 Task: Log work in the project Trailblazer for the issue 'Implement a new cloud-based logistics optimization system for a company with advanced routing and scheduling capabilities' spent time as '5w 4d 12h 50m' and remaining time as '6w 2d 13h 55m' and clone the issue. Now add the issue to the epic 'Business Rules Management'.
Action: Mouse moved to (823, 281)
Screenshot: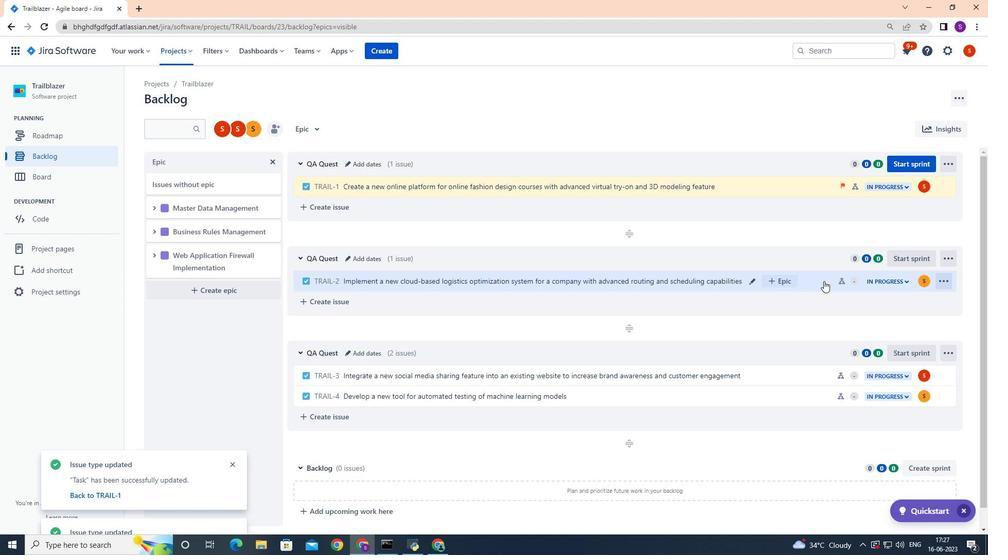 
Action: Mouse pressed left at (823, 281)
Screenshot: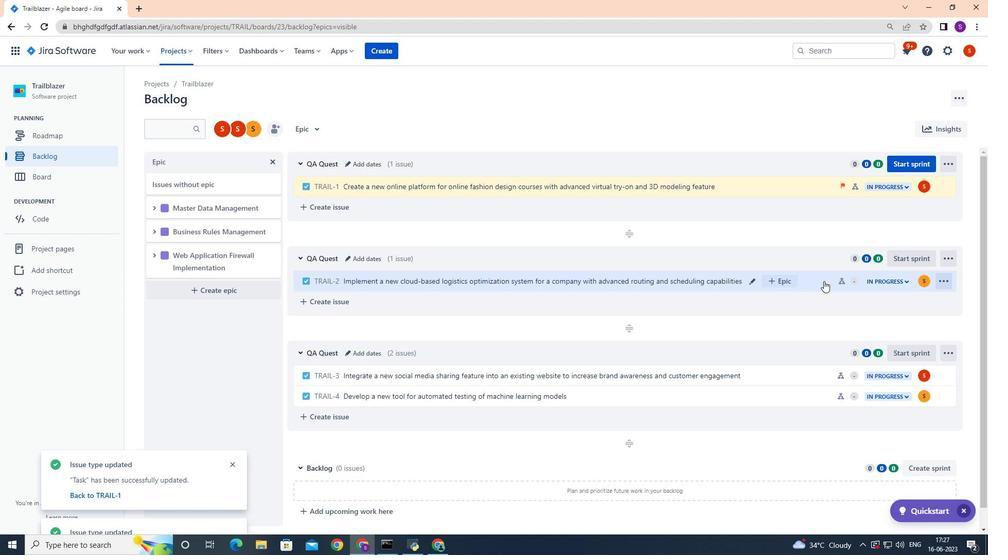 
Action: Mouse moved to (939, 160)
Screenshot: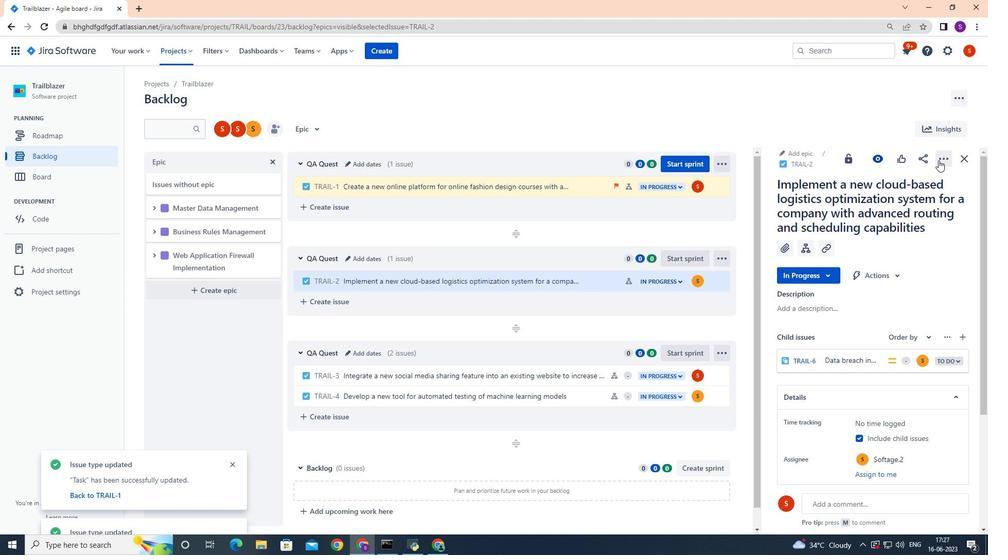 
Action: Mouse pressed left at (939, 160)
Screenshot: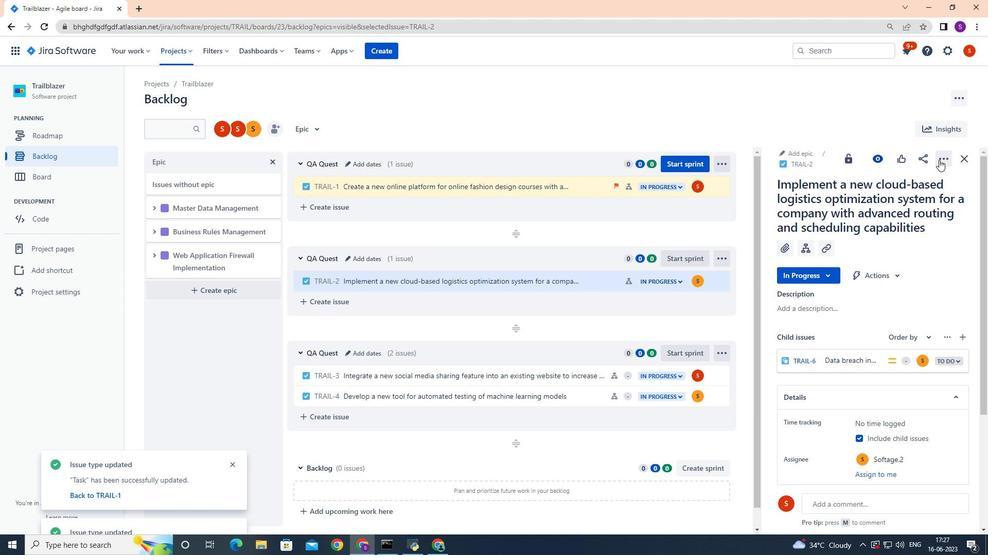 
Action: Mouse moved to (905, 186)
Screenshot: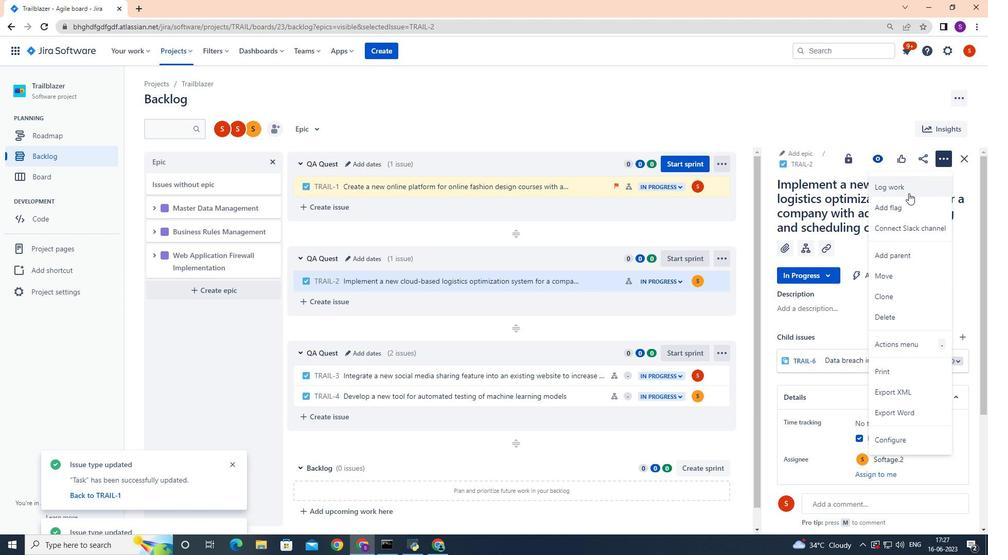 
Action: Mouse pressed left at (905, 186)
Screenshot: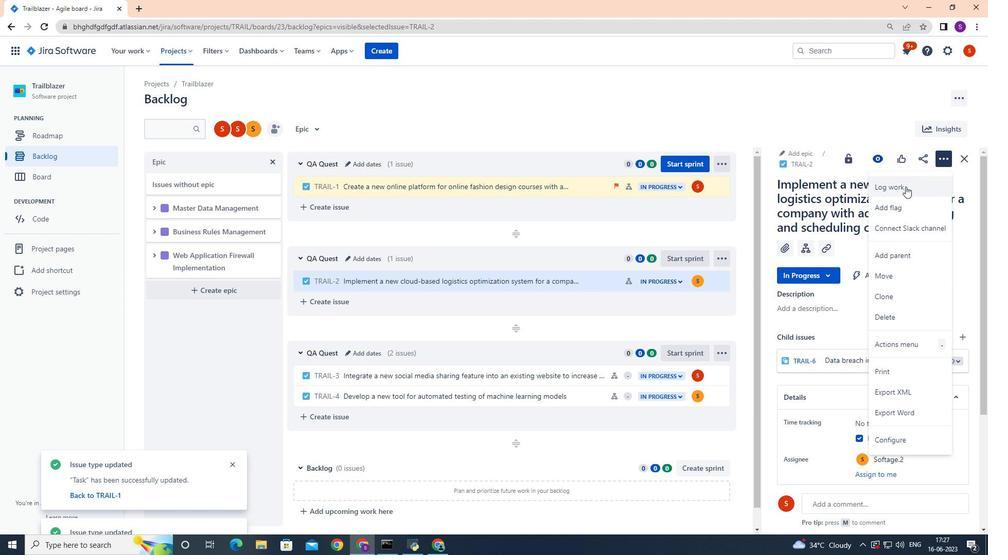
Action: Mouse moved to (779, 234)
Screenshot: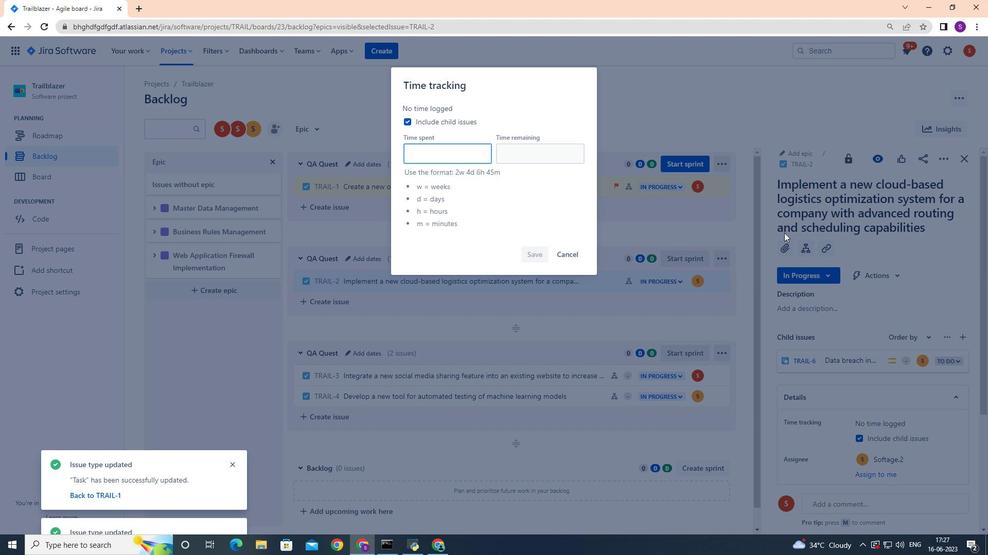 
Action: Key pressed 5w<Key.space>4d<Key.space>12h<Key.space>50m
Screenshot: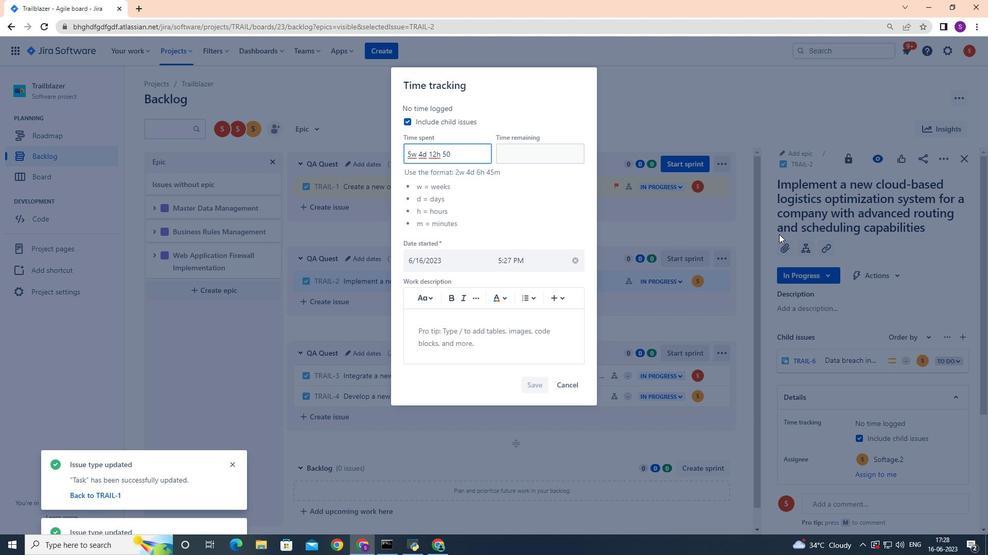 
Action: Mouse moved to (534, 158)
Screenshot: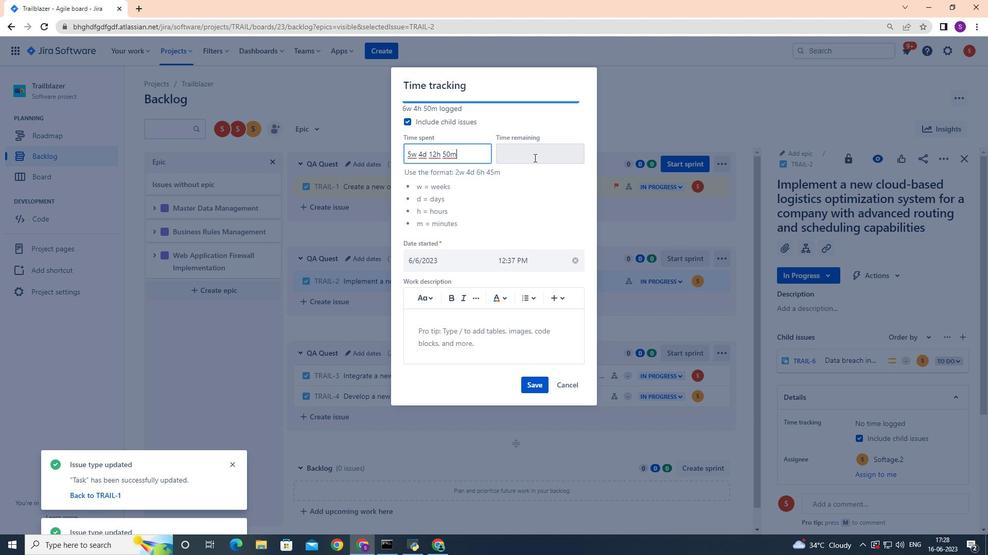 
Action: Mouse pressed left at (534, 158)
Screenshot: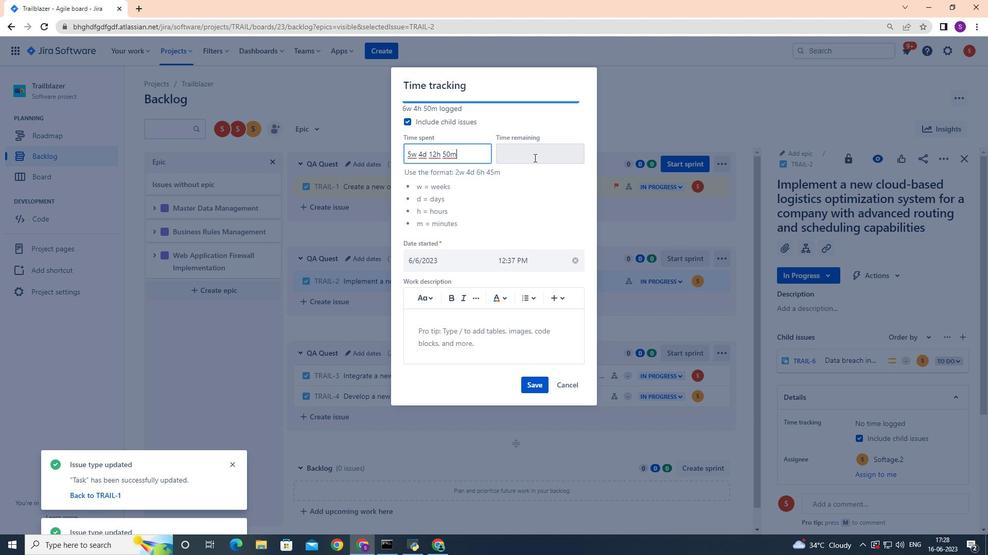 
Action: Mouse moved to (533, 158)
Screenshot: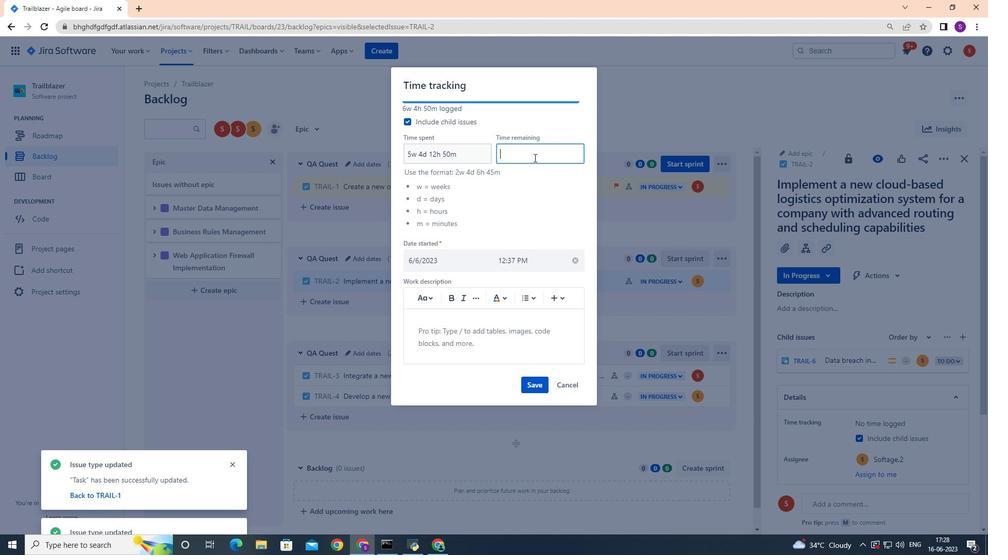 
Action: Key pressed 6w<Key.space>2d<Key.space>13h<Key.space>55m
Screenshot: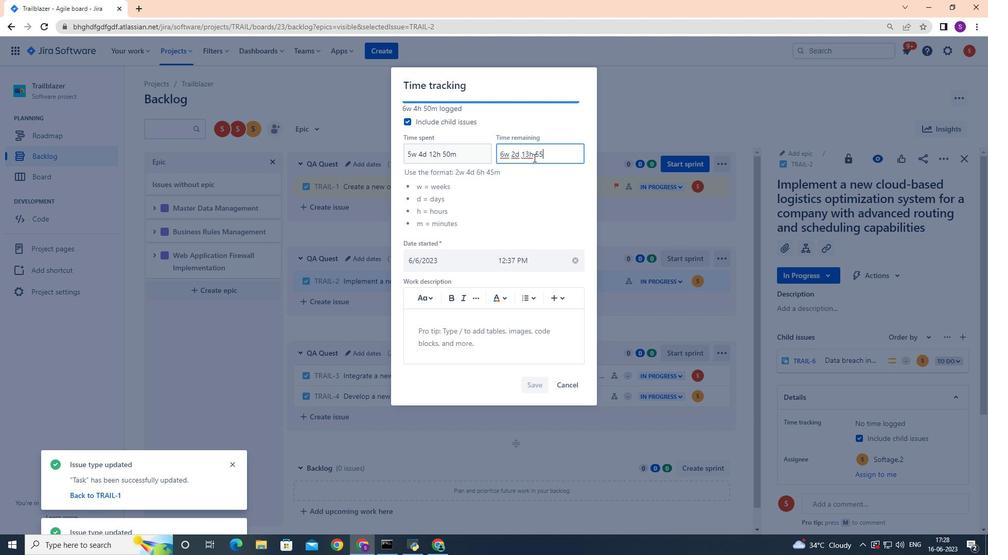 
Action: Mouse moved to (530, 381)
Screenshot: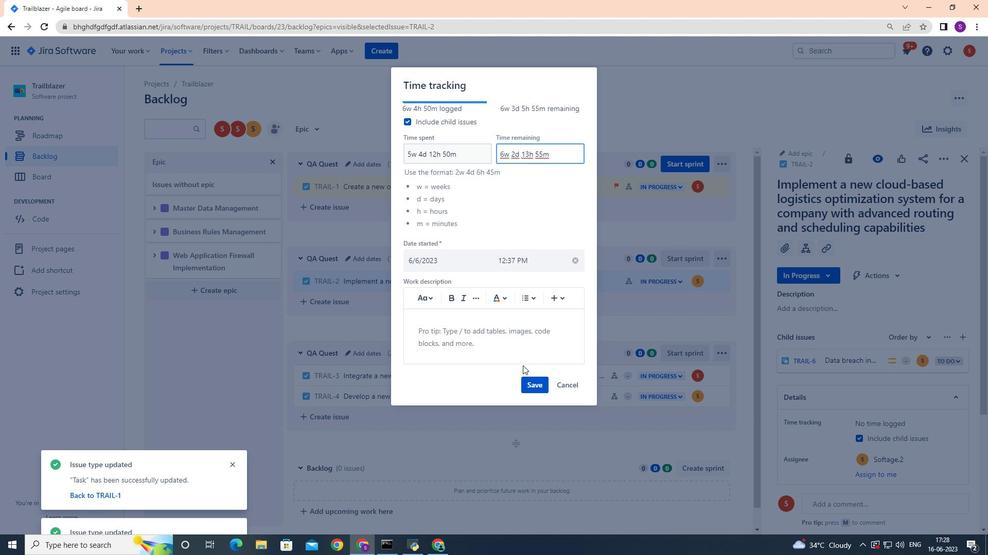 
Action: Mouse pressed left at (530, 381)
Screenshot: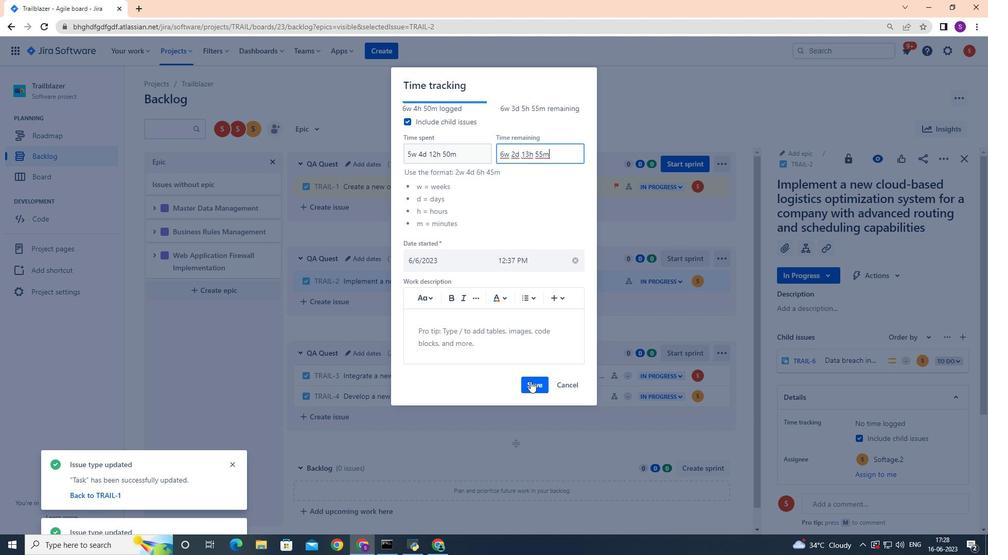 
Action: Mouse moved to (221, 231)
Screenshot: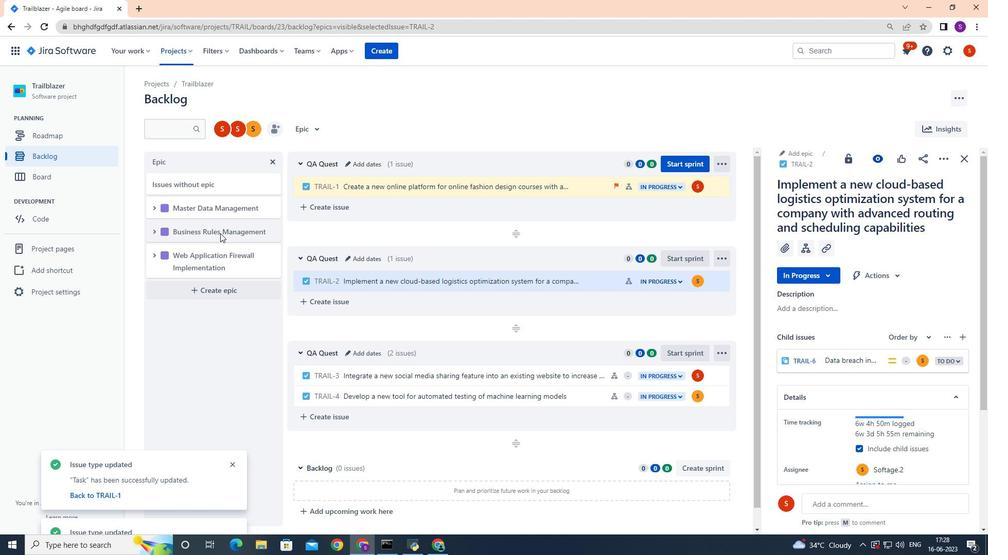 
Action: Mouse pressed left at (221, 231)
Screenshot: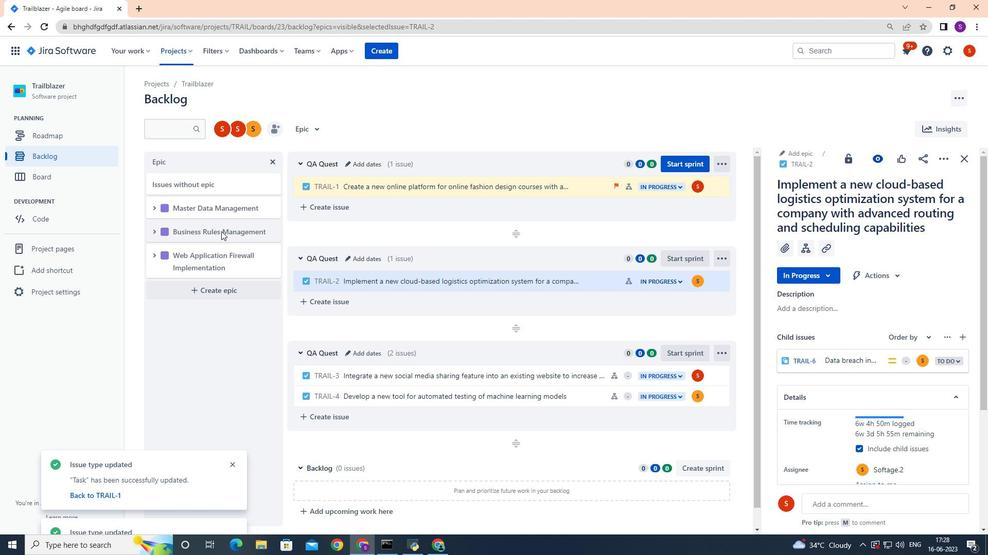 
Action: Mouse moved to (356, 265)
Screenshot: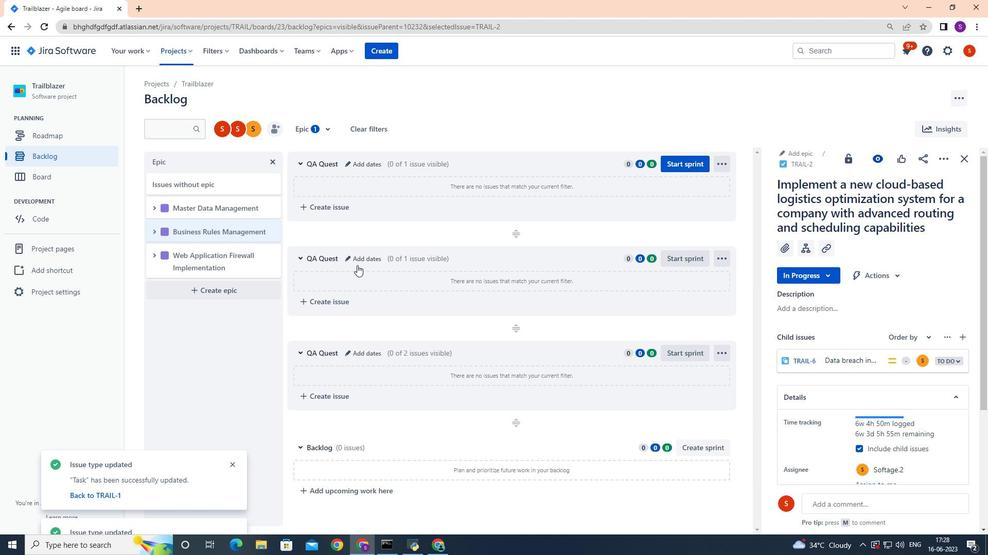 
